 Task: Change  the formatting of the data to Which is Less than 5, In conditional formating, put the option 'Green Fill with Dark Green Text. . 'In the sheet   Impact Sales review book
Action: Mouse moved to (30, 135)
Screenshot: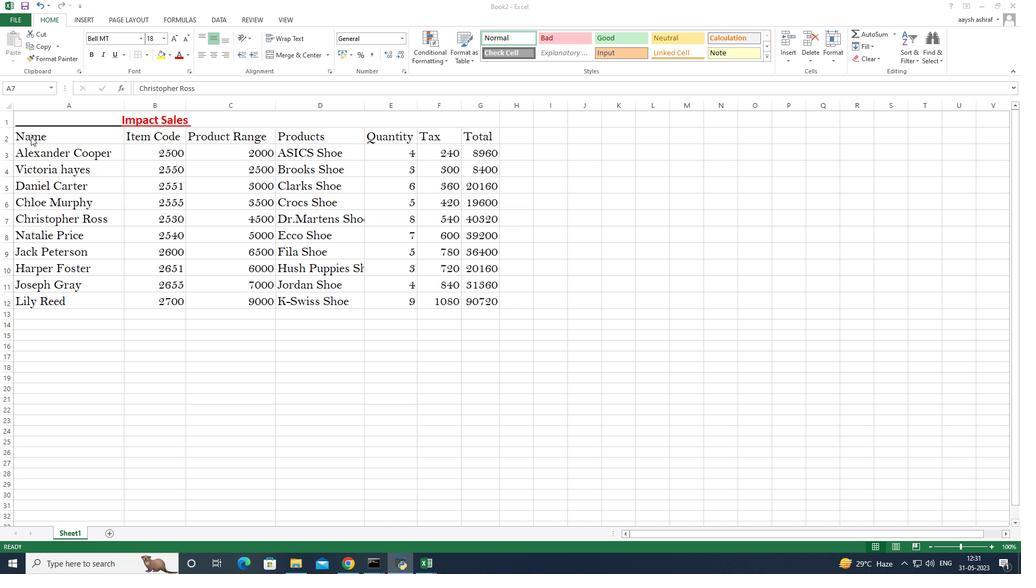 
Action: Mouse pressed left at (30, 135)
Screenshot: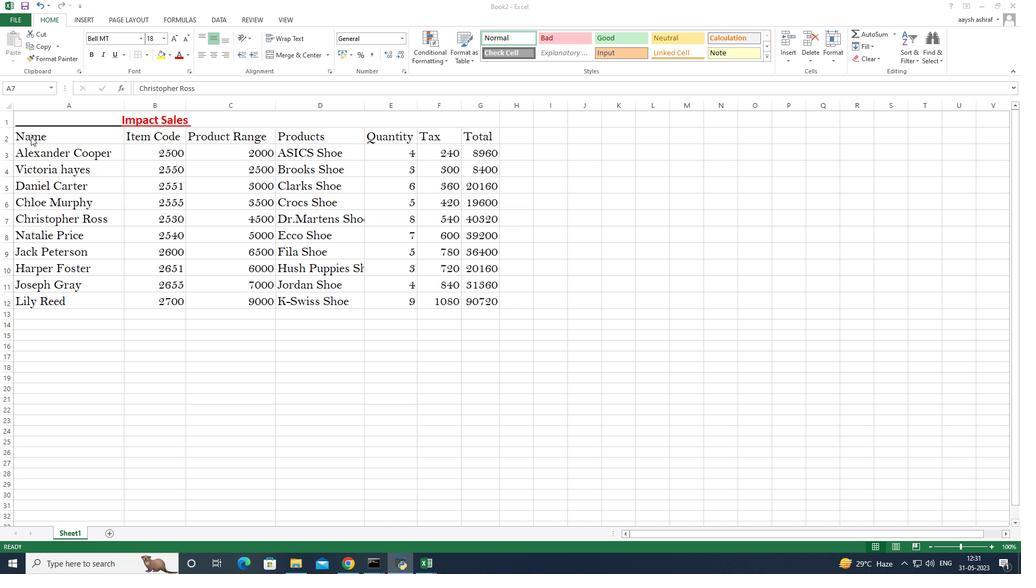 
Action: Mouse moved to (37, 131)
Screenshot: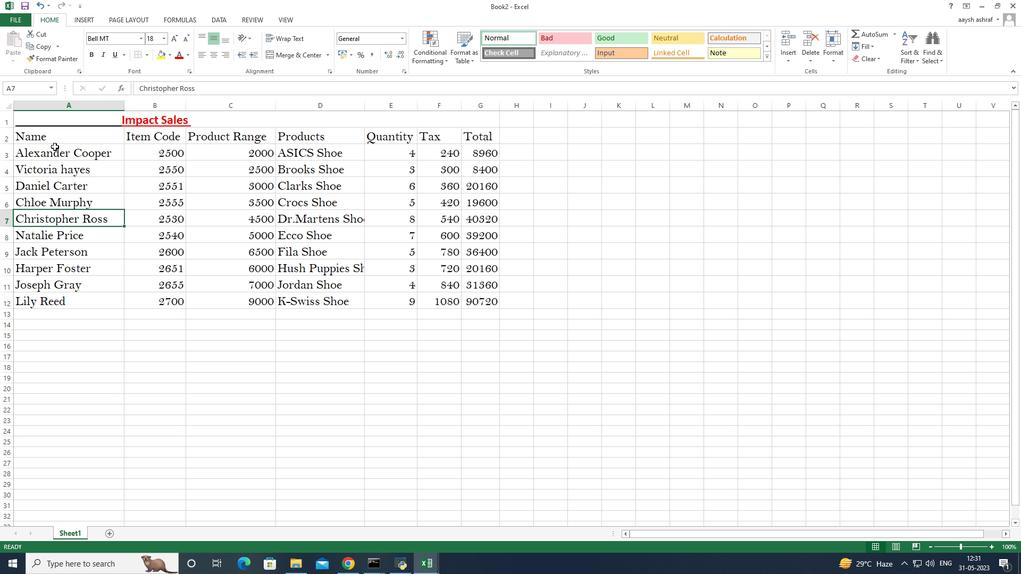 
Action: Mouse pressed left at (37, 131)
Screenshot: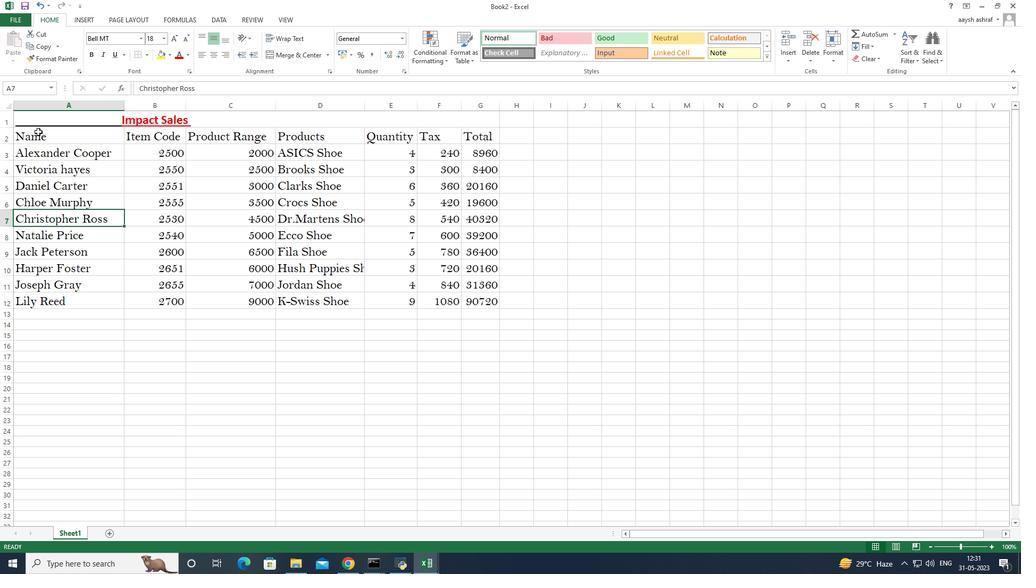 
Action: Mouse pressed left at (37, 131)
Screenshot: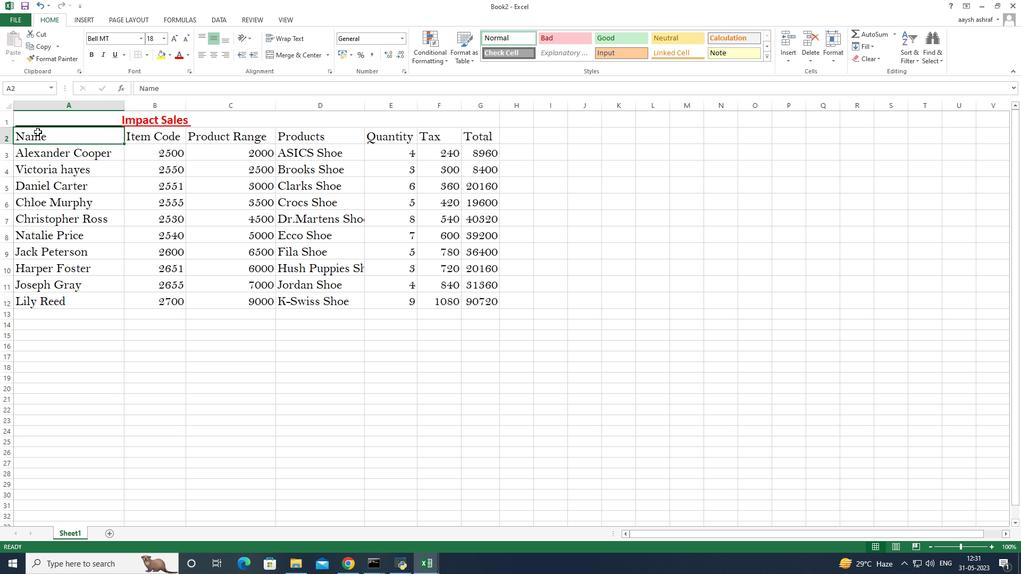 
Action: Mouse moved to (96, 143)
Screenshot: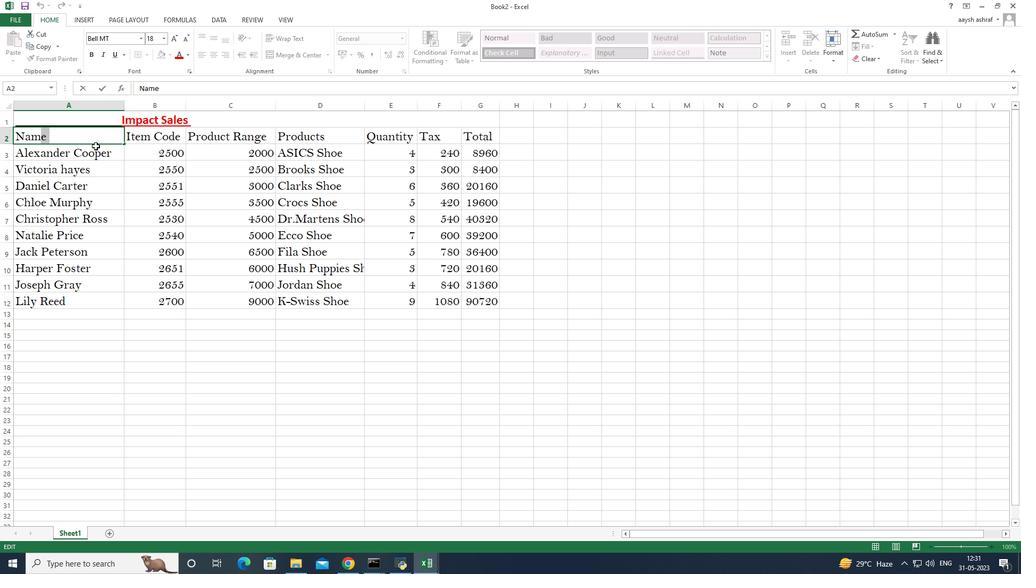 
Action: Mouse pressed left at (96, 143)
Screenshot: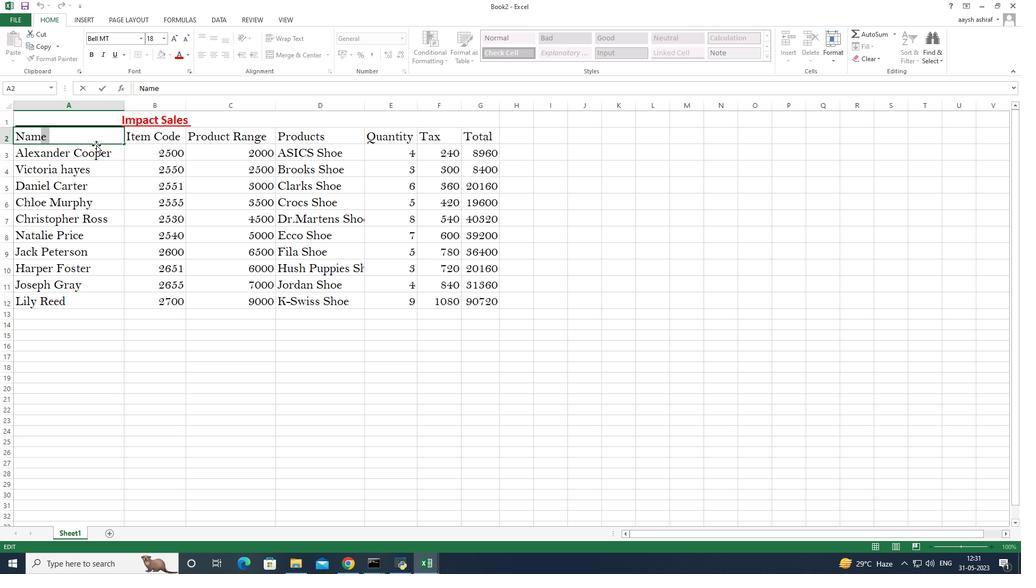 
Action: Mouse moved to (63, 158)
Screenshot: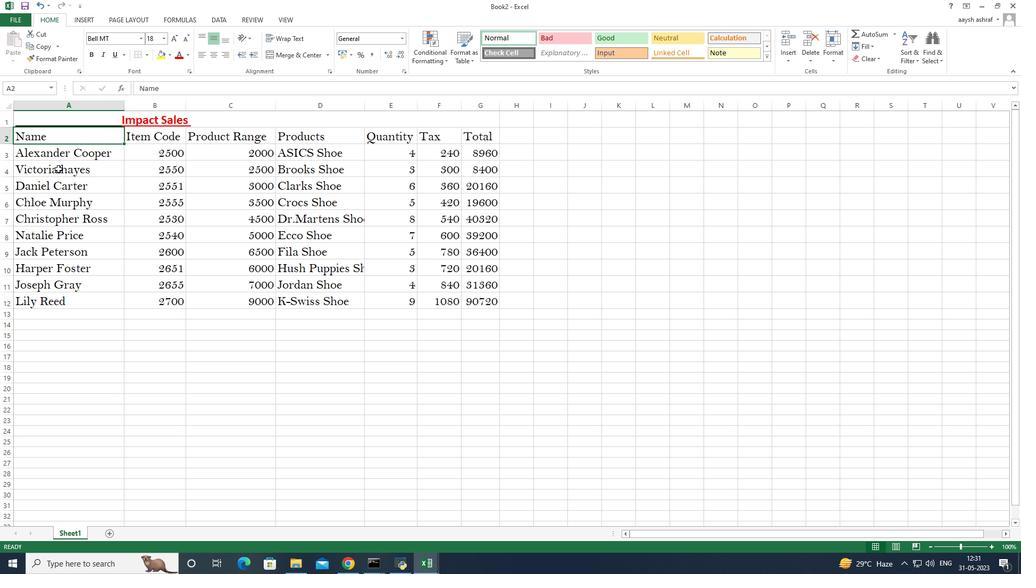 
Action: Mouse pressed left at (63, 158)
Screenshot: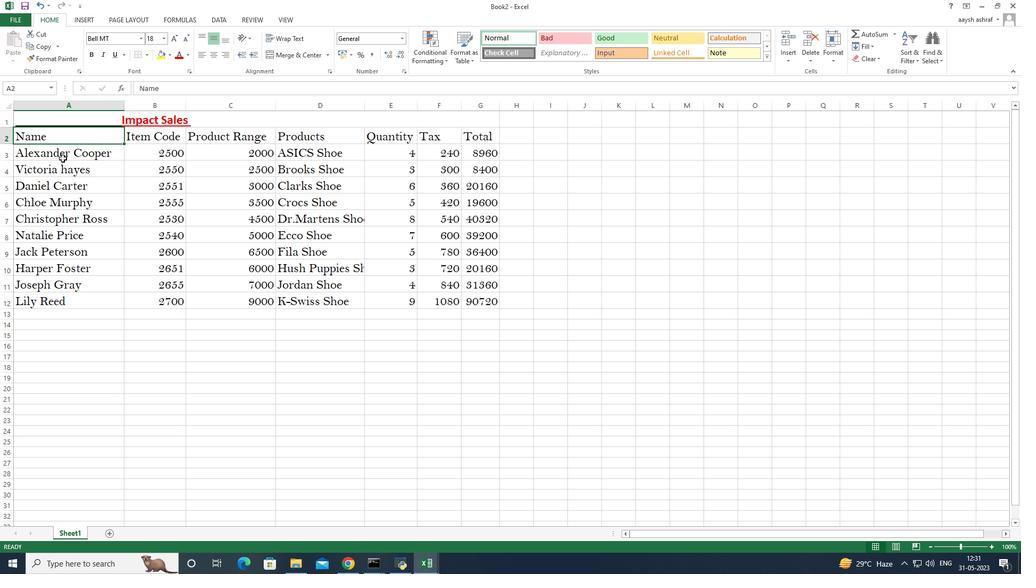 
Action: Mouse moved to (15, 136)
Screenshot: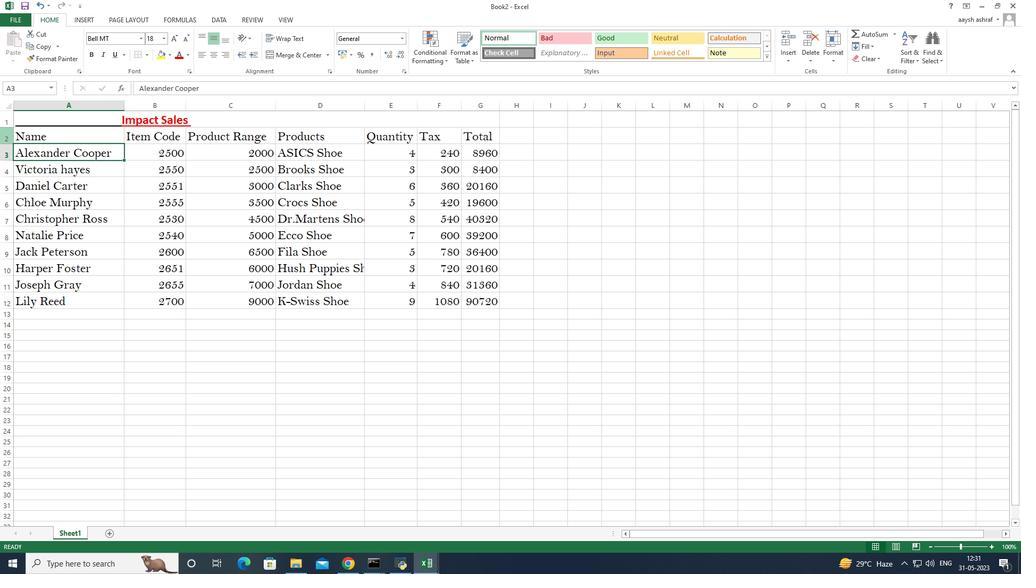 
Action: Mouse pressed left at (15, 136)
Screenshot: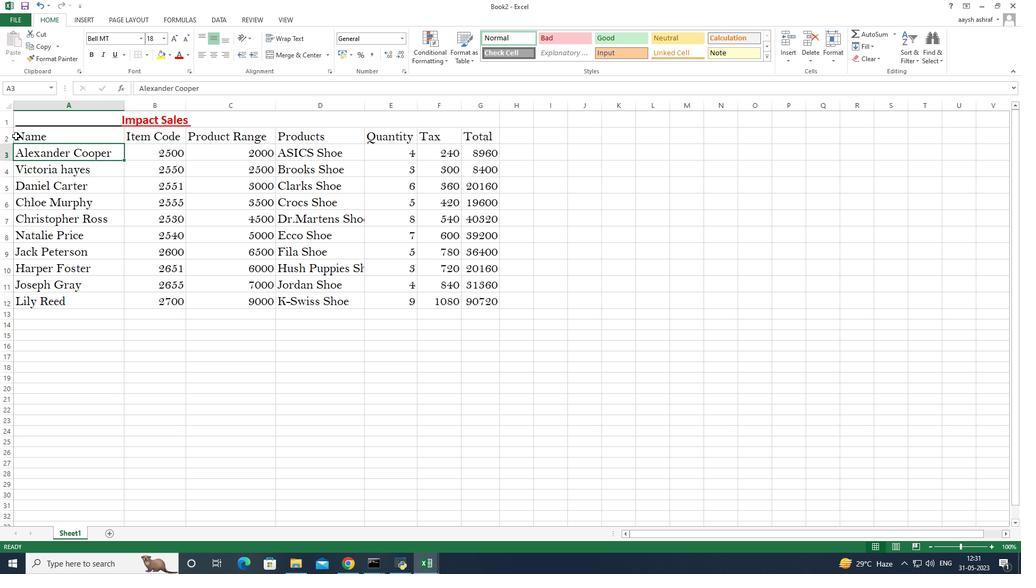 
Action: Mouse moved to (439, 50)
Screenshot: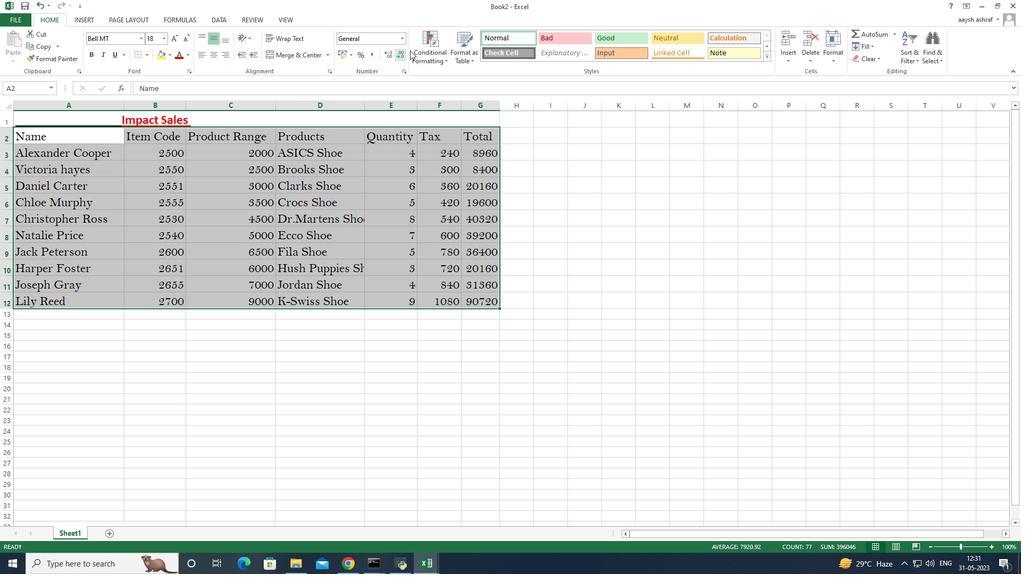 
Action: Mouse pressed left at (439, 50)
Screenshot: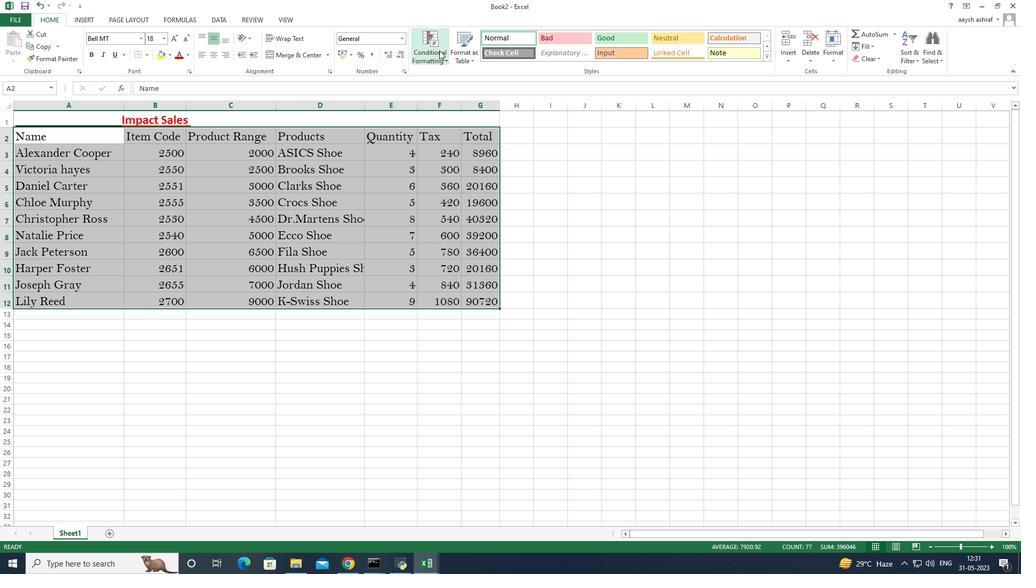 
Action: Mouse moved to (557, 203)
Screenshot: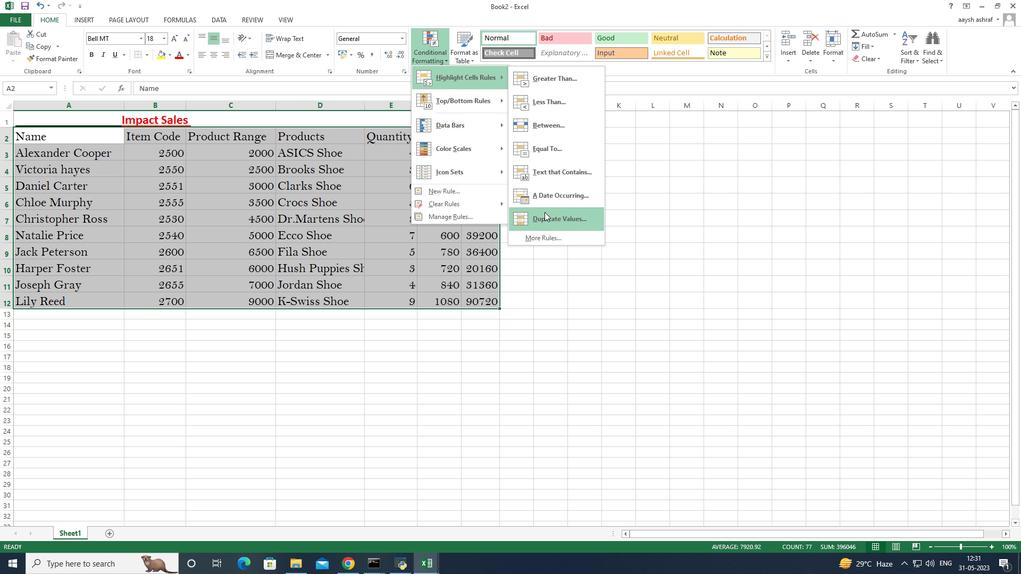 
Action: Mouse scrolled (557, 203) with delta (0, 0)
Screenshot: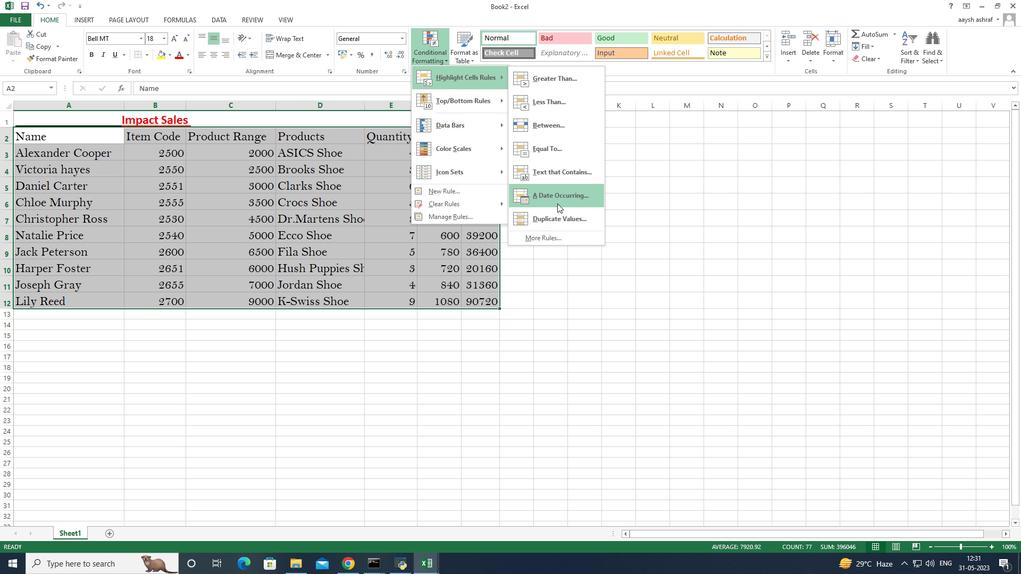 
Action: Mouse moved to (541, 238)
Screenshot: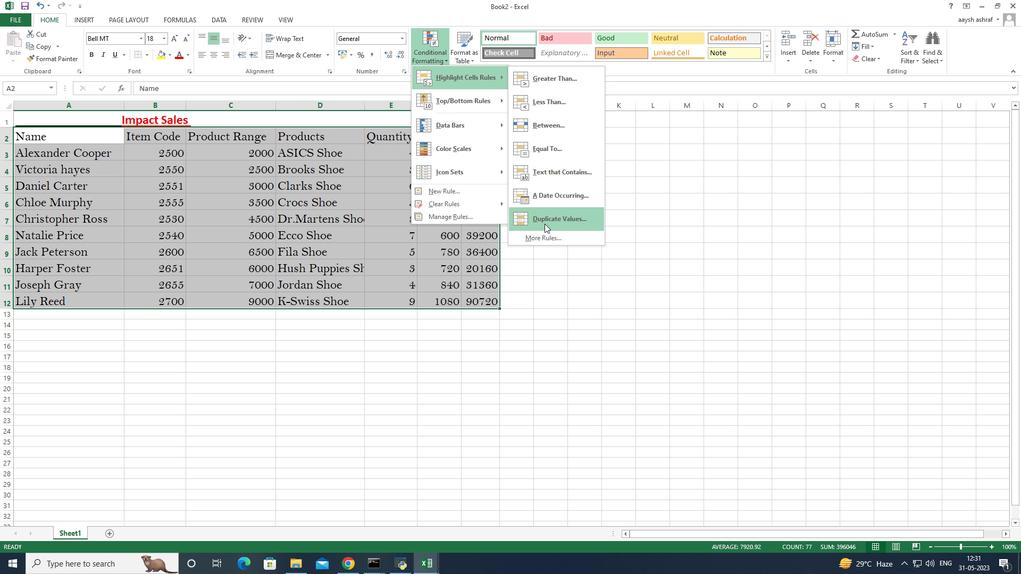 
Action: Mouse pressed left at (541, 238)
Screenshot: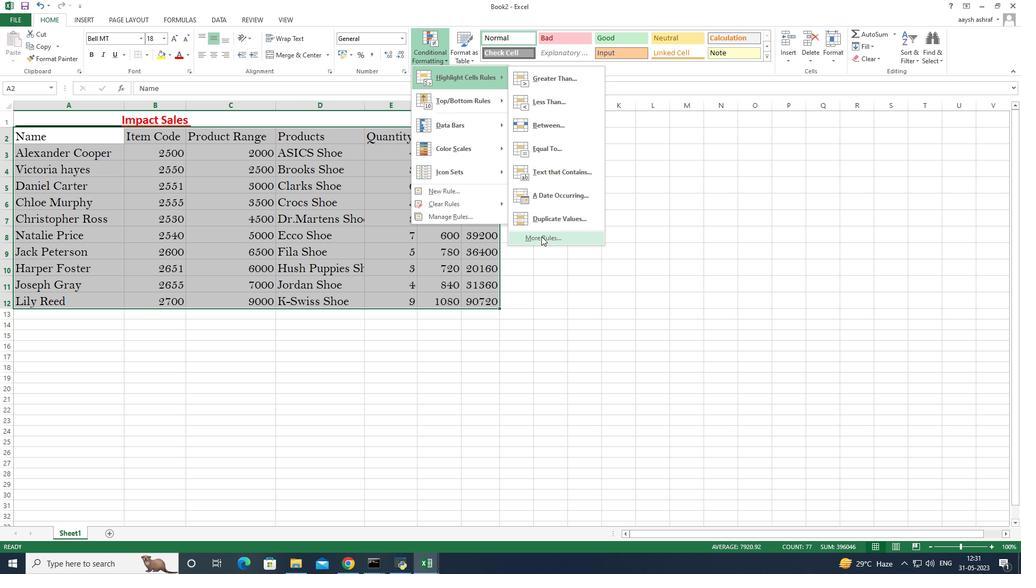 
Action: Mouse moved to (271, 311)
Screenshot: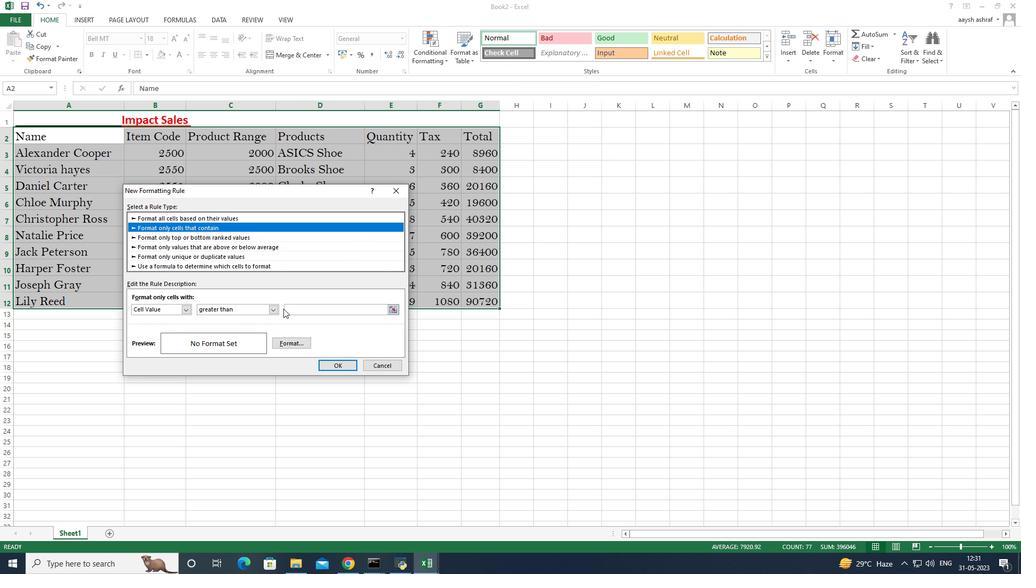 
Action: Mouse pressed left at (271, 311)
Screenshot: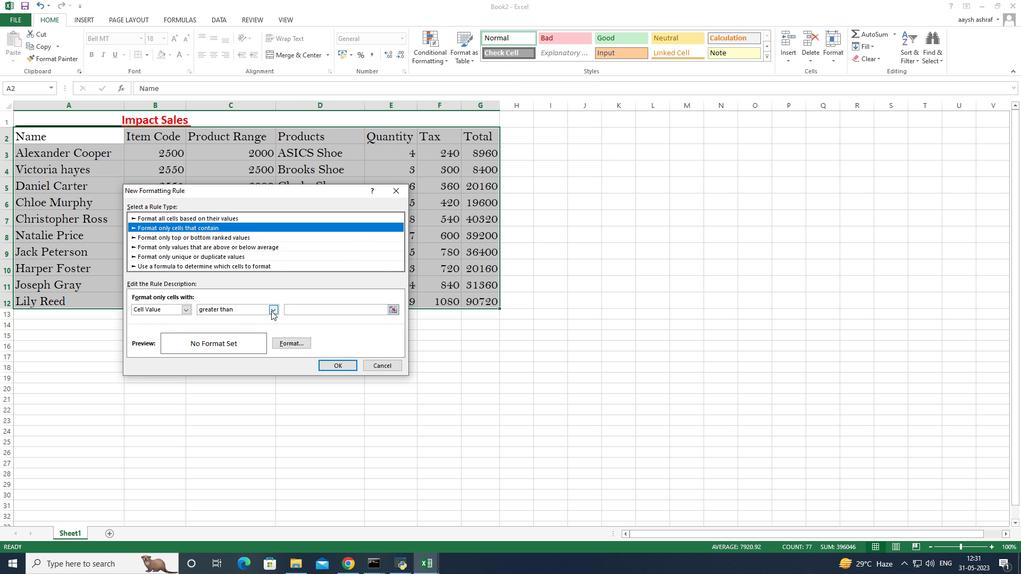
Action: Mouse moved to (235, 351)
Screenshot: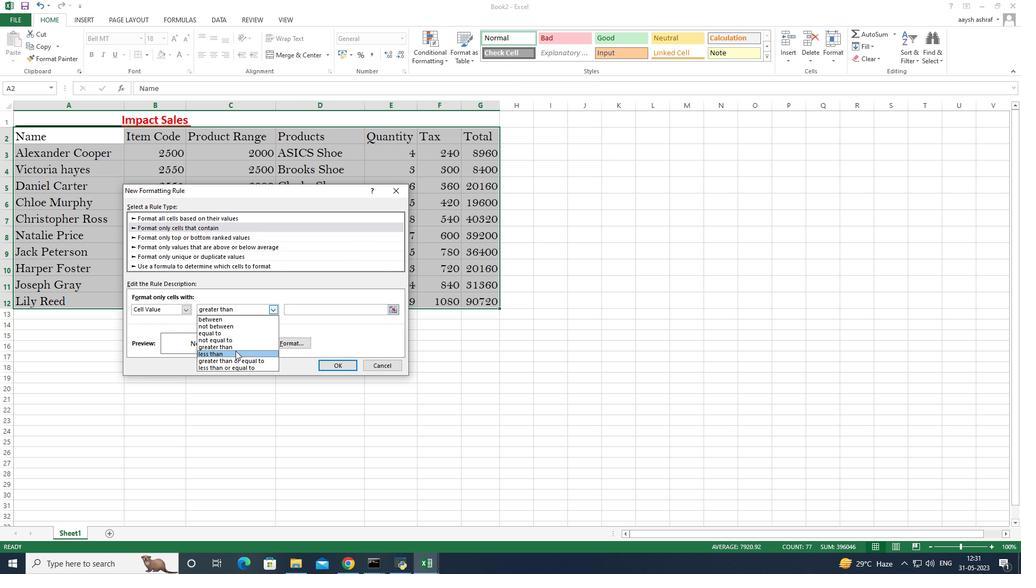 
Action: Mouse pressed left at (235, 351)
Screenshot: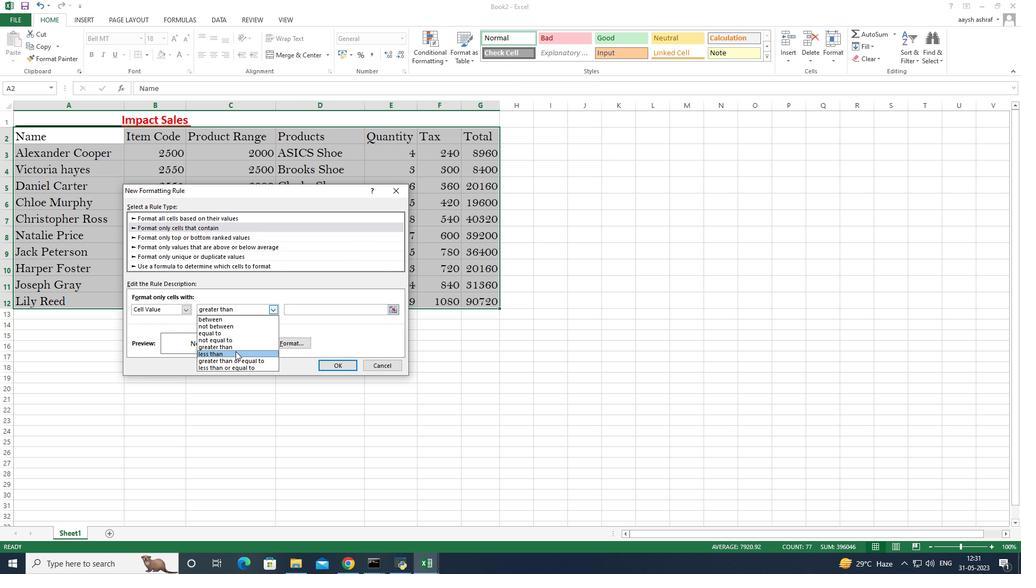 
Action: Mouse moved to (315, 309)
Screenshot: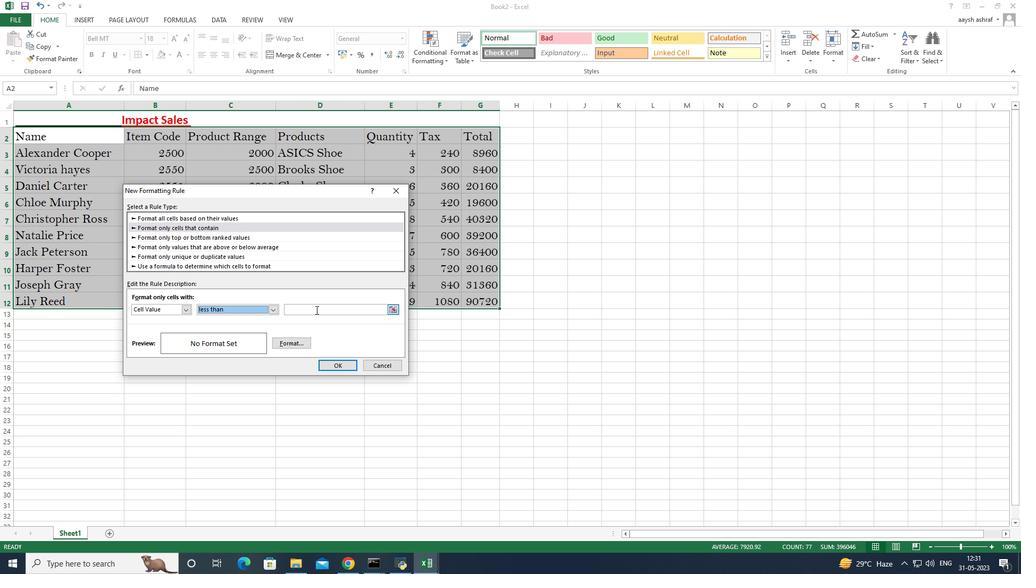 
Action: Mouse pressed left at (315, 309)
Screenshot: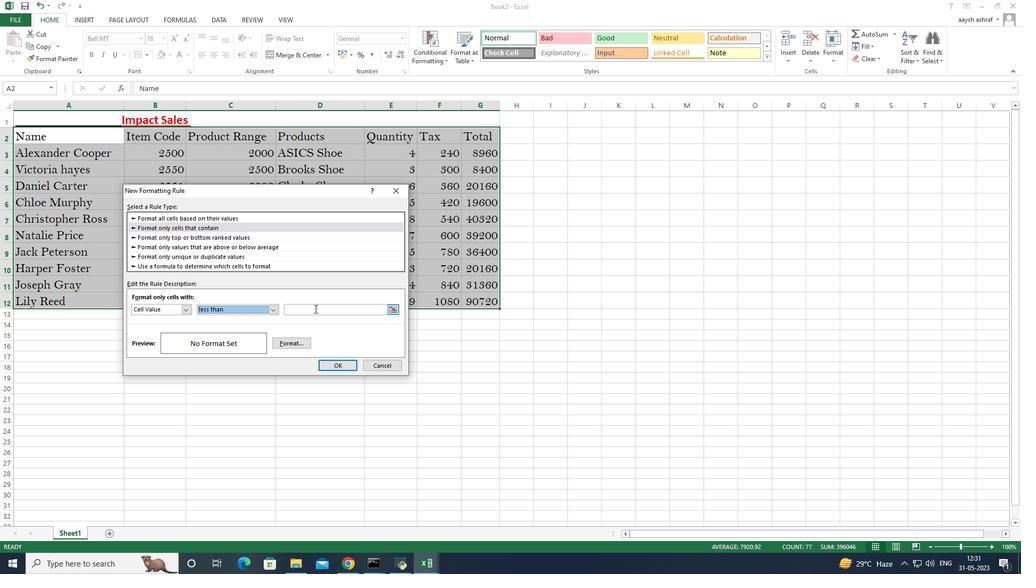 
Action: Mouse moved to (314, 308)
Screenshot: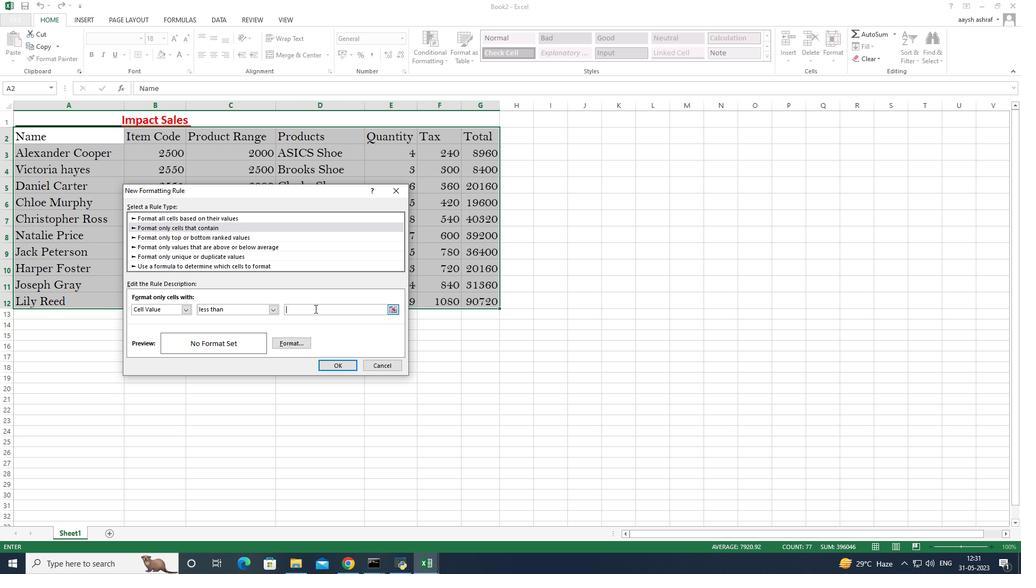 
Action: Key pressed 5
Screenshot: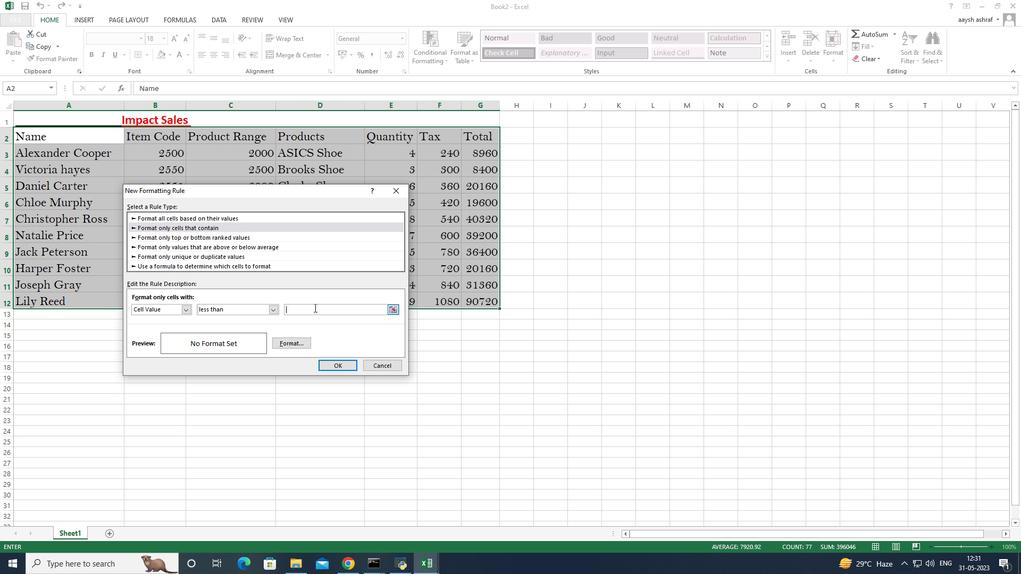 
Action: Mouse moved to (395, 310)
Screenshot: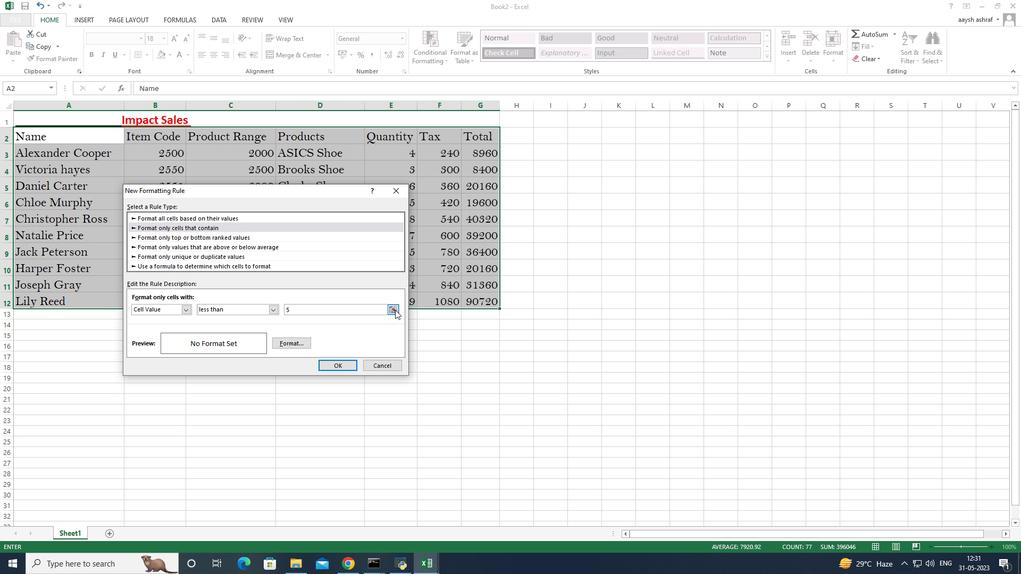 
Action: Mouse pressed left at (395, 310)
Screenshot: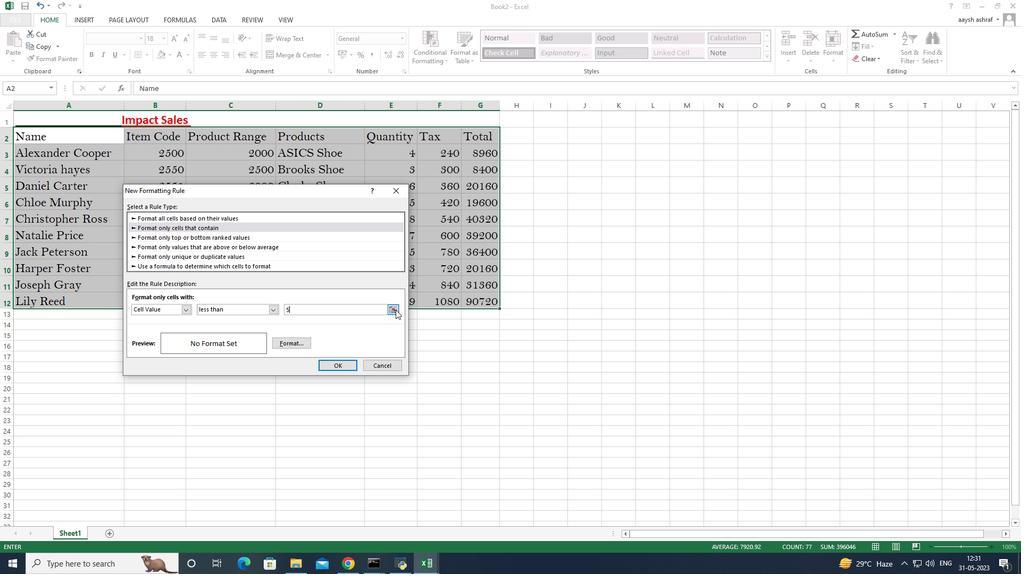 
Action: Mouse moved to (399, 209)
Screenshot: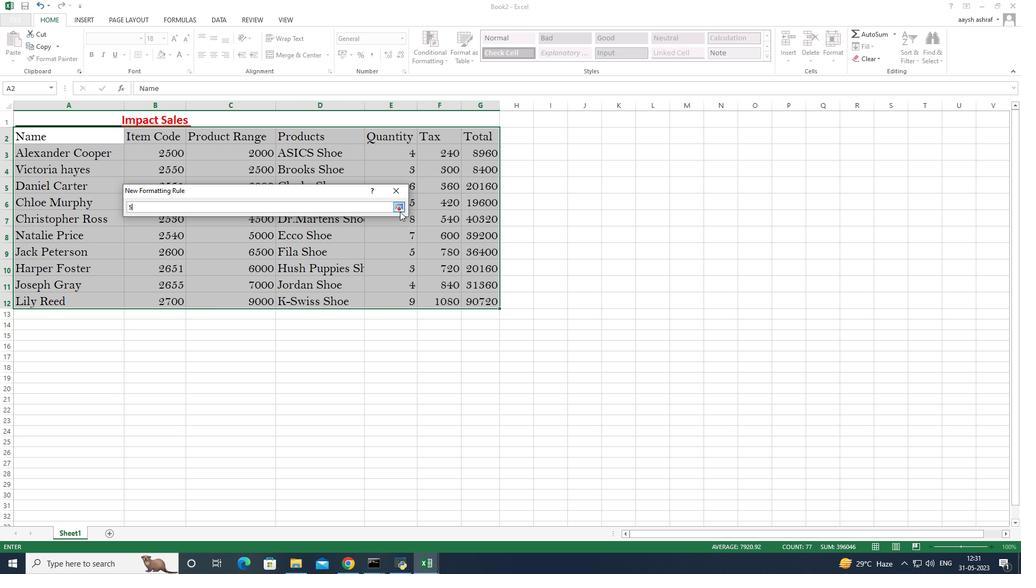 
Action: Mouse pressed left at (399, 209)
Screenshot: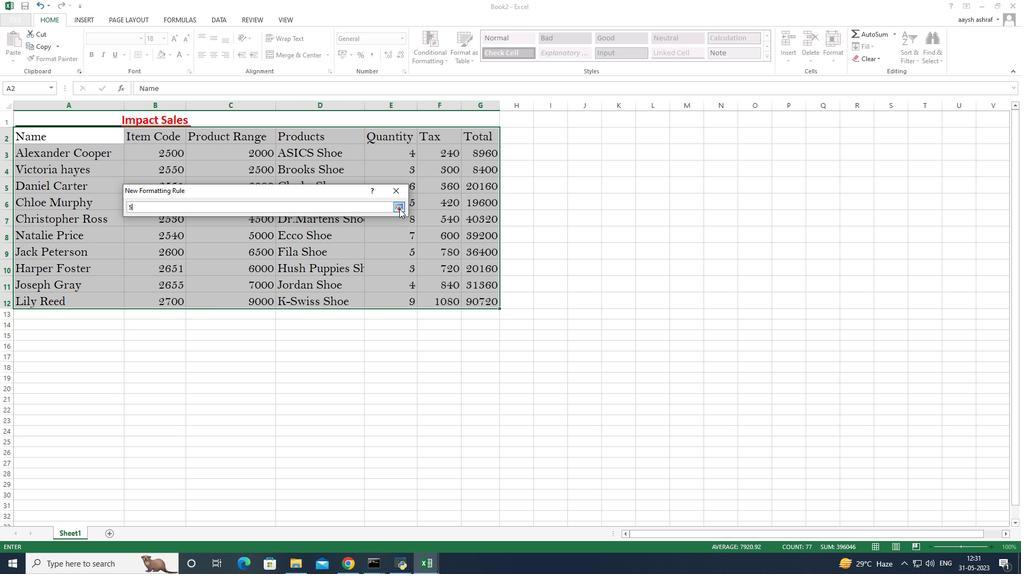 
Action: Mouse moved to (340, 366)
Screenshot: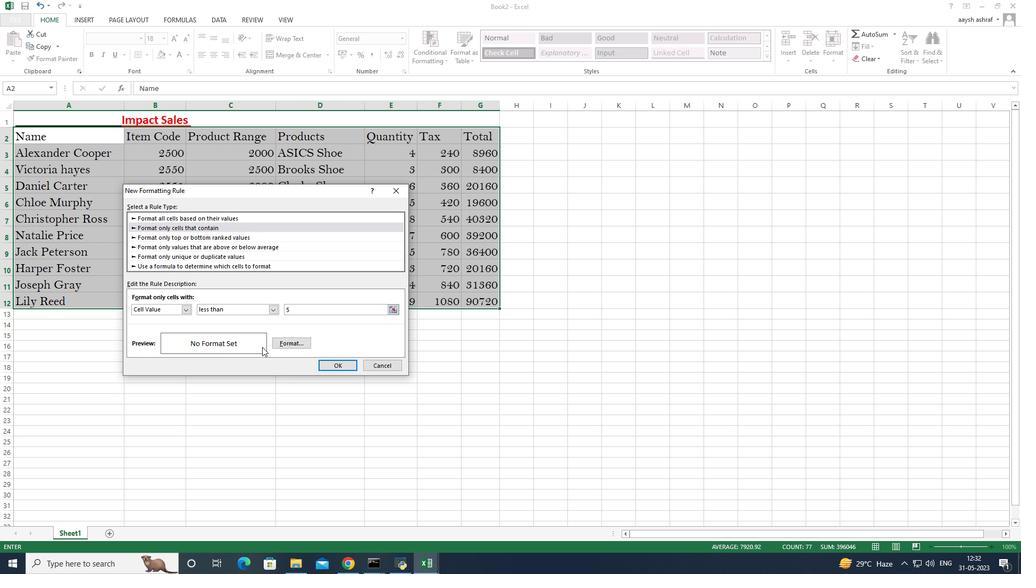 
Action: Mouse pressed left at (340, 366)
Screenshot: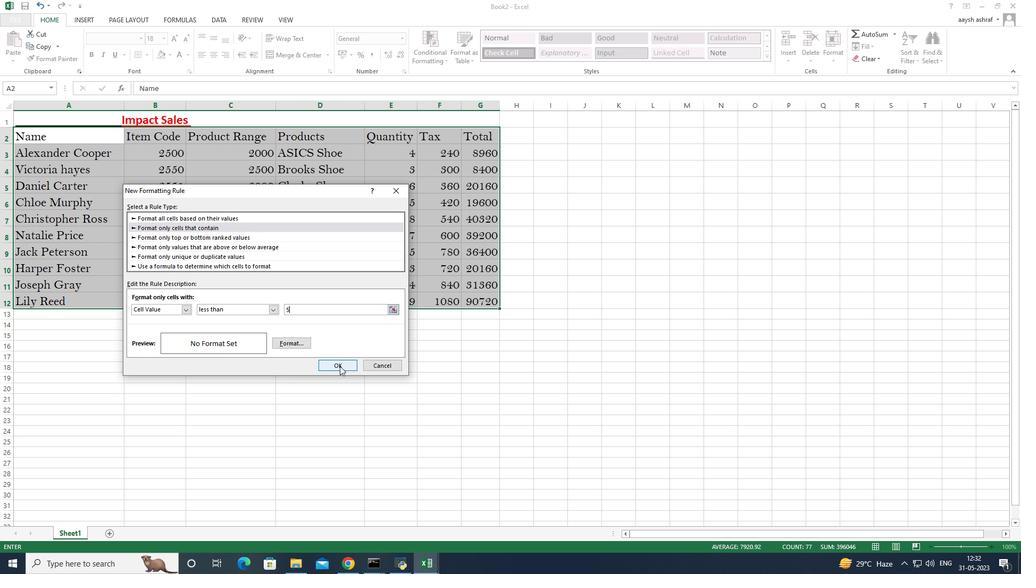 
Action: Mouse moved to (427, 52)
Screenshot: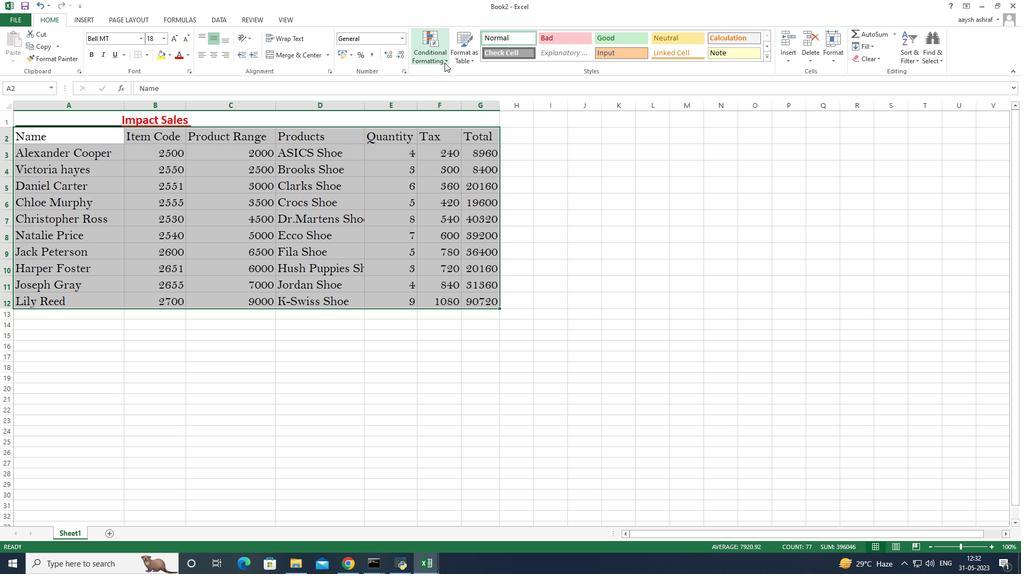 
Action: Mouse pressed left at (427, 52)
Screenshot: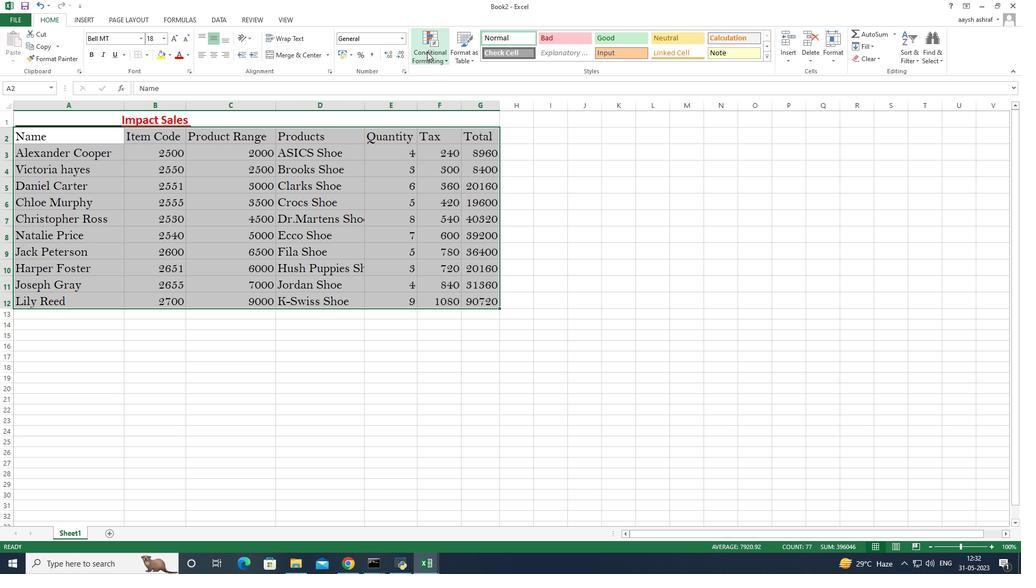 
Action: Mouse moved to (557, 104)
Screenshot: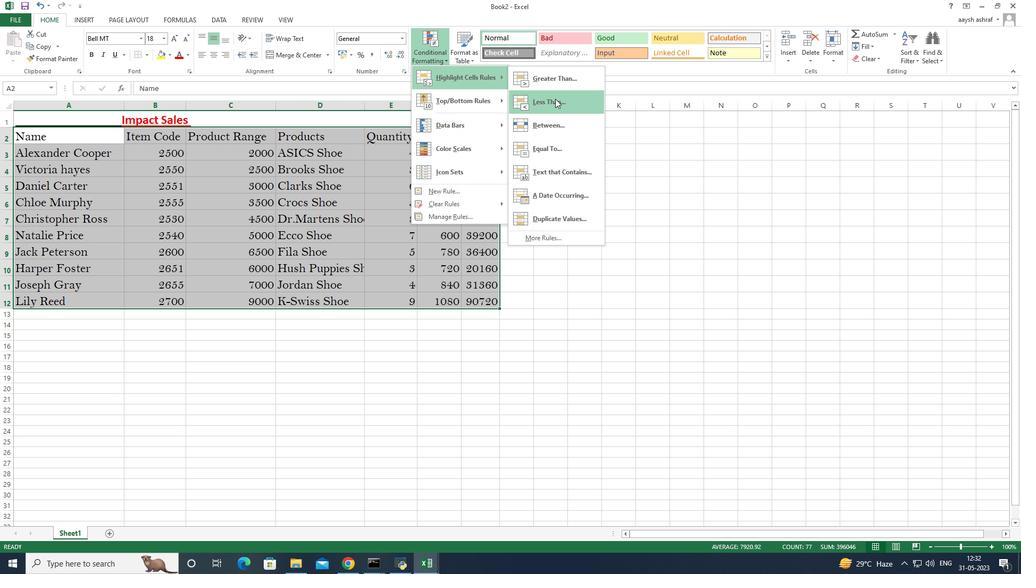 
Action: Mouse pressed left at (557, 104)
Screenshot: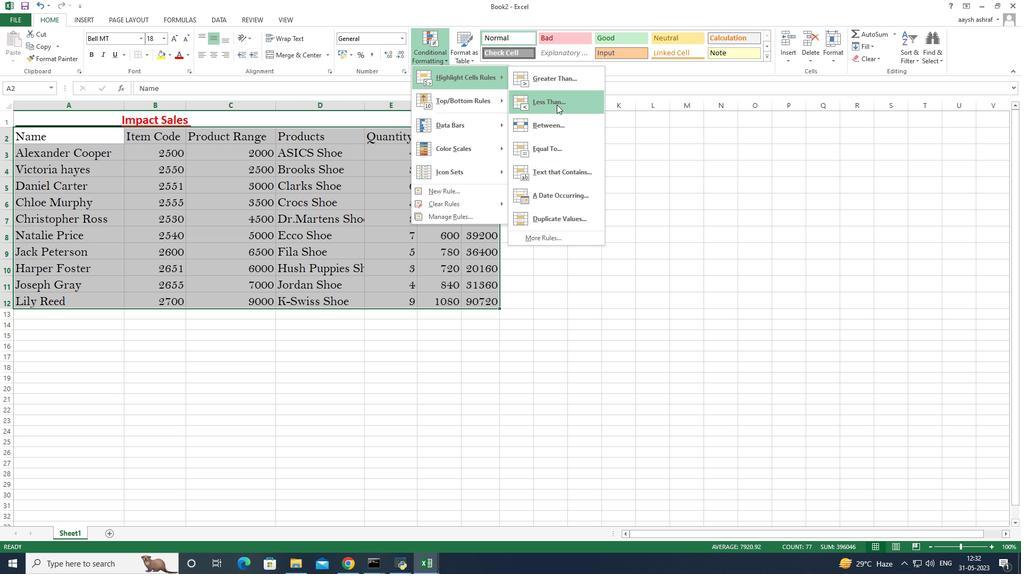 
Action: Mouse moved to (381, 283)
Screenshot: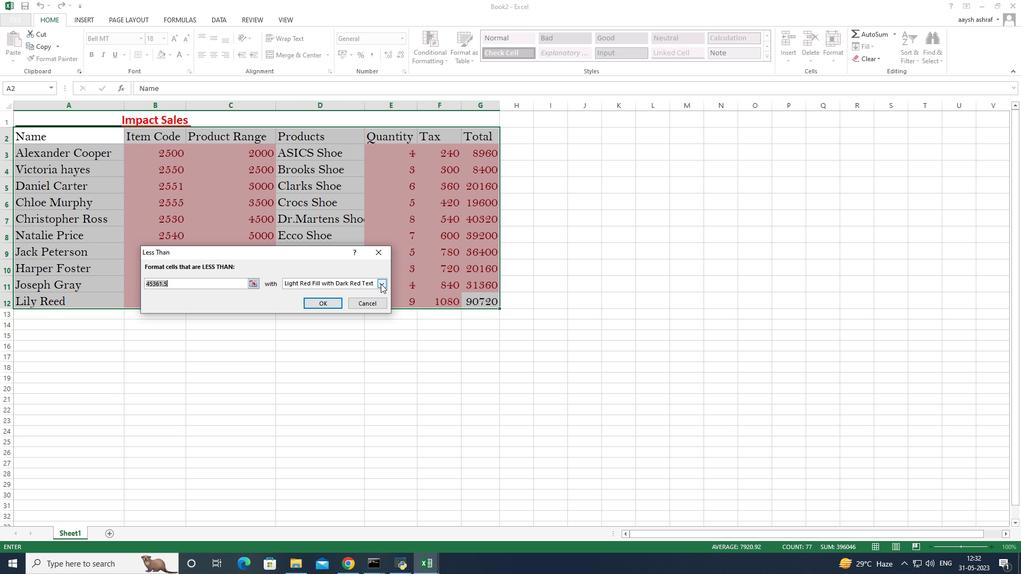 
Action: Mouse pressed left at (381, 283)
Screenshot: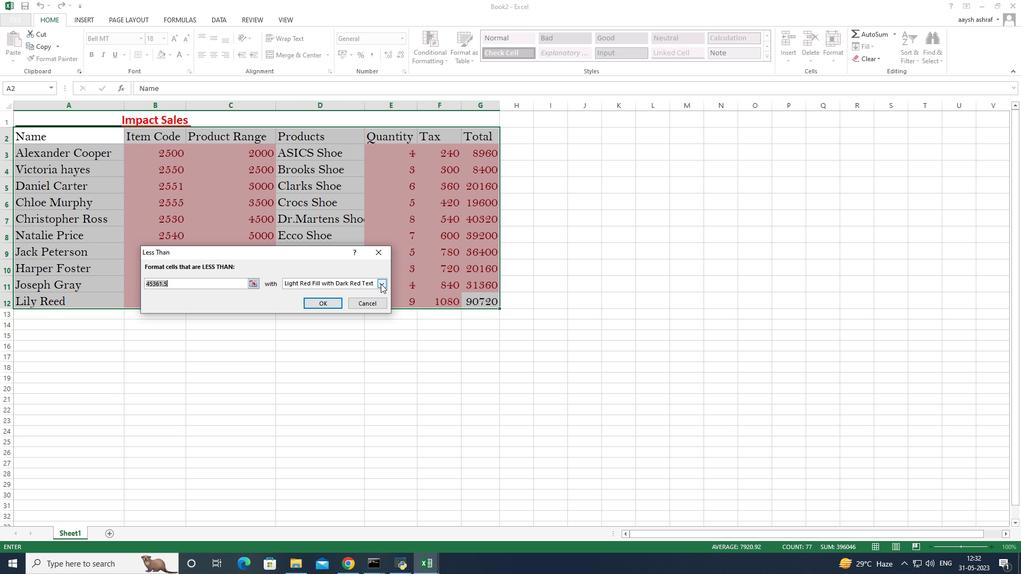 
Action: Mouse moved to (349, 307)
Screenshot: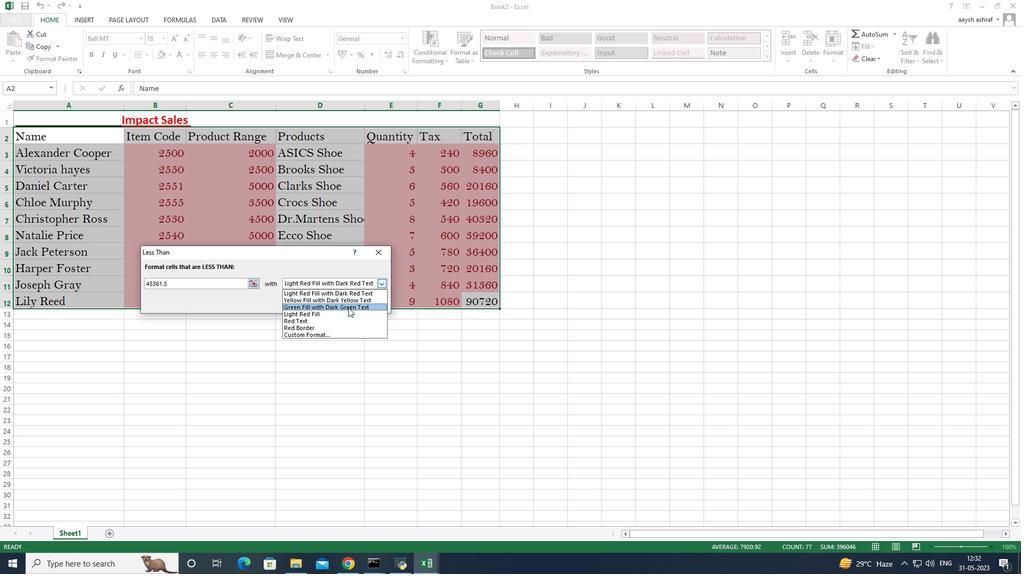
Action: Mouse pressed left at (349, 307)
Screenshot: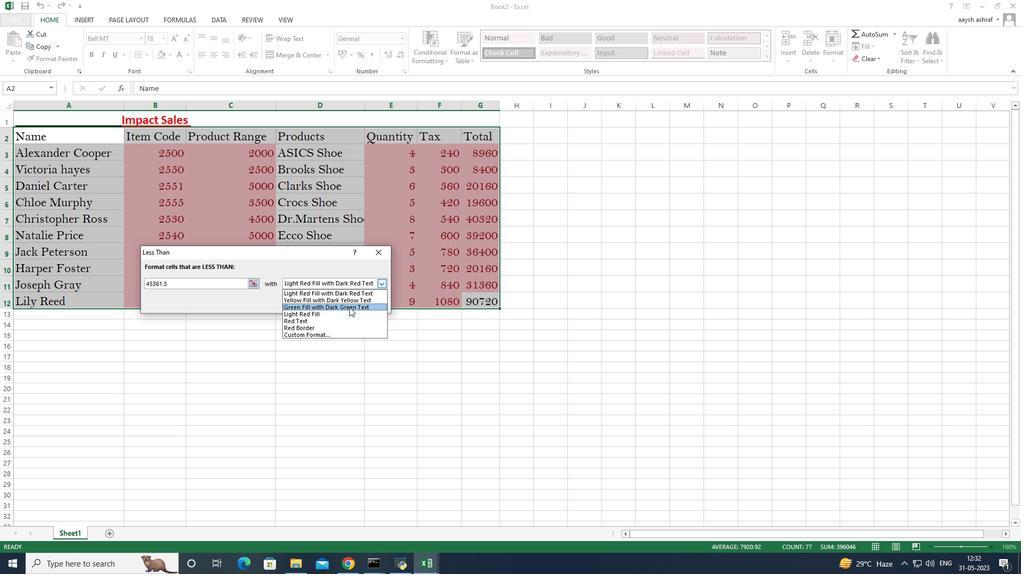 
Action: Mouse moved to (323, 303)
Screenshot: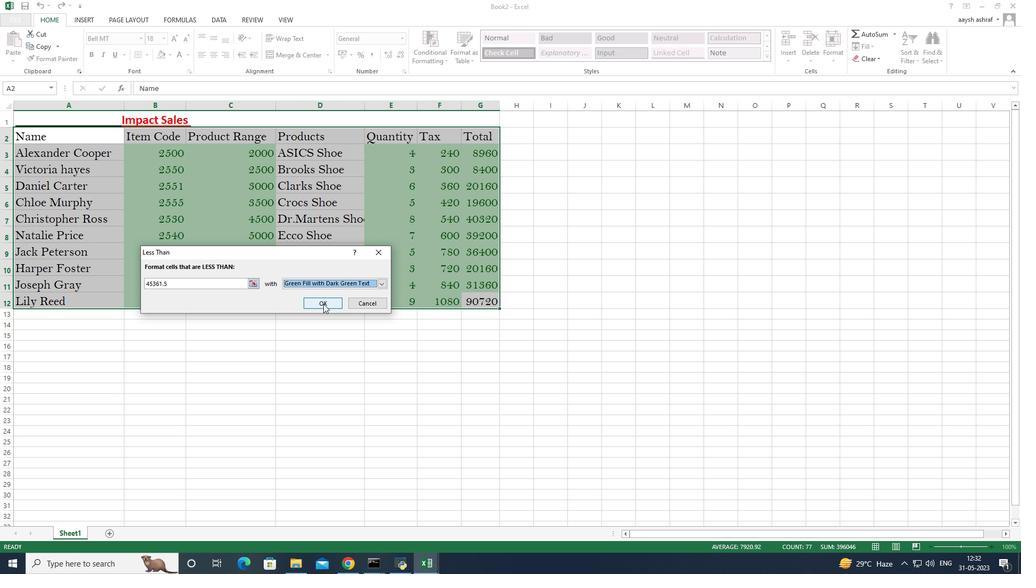 
Action: Mouse pressed left at (323, 303)
Screenshot: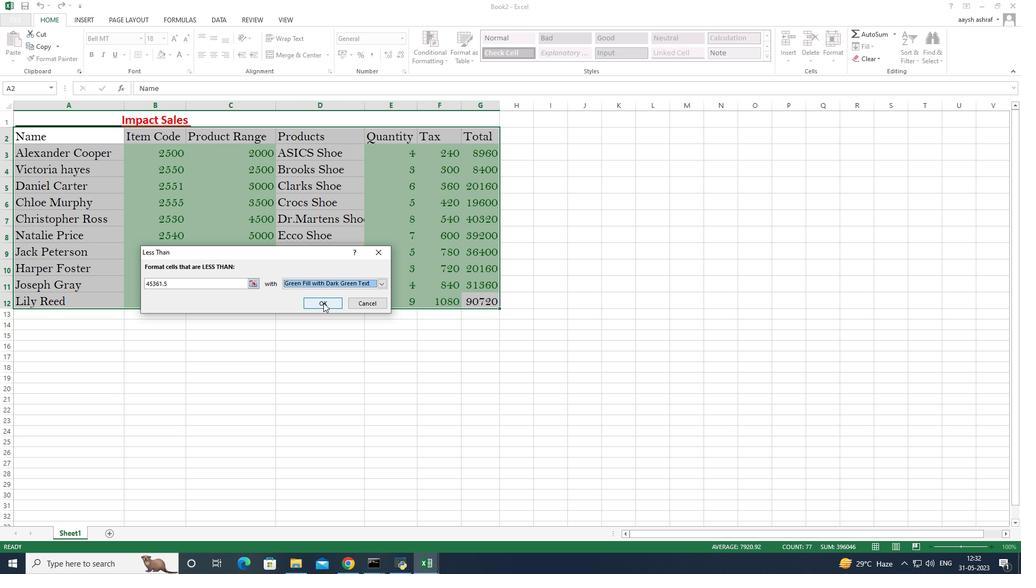
Action: Mouse moved to (323, 283)
Screenshot: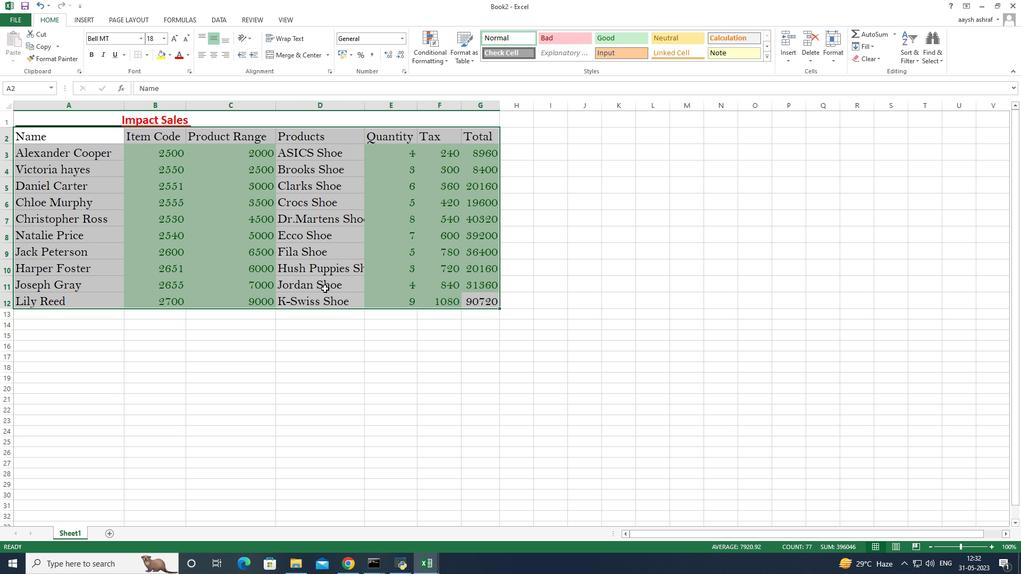 
Action: Mouse scrolled (323, 283) with delta (0, 0)
Screenshot: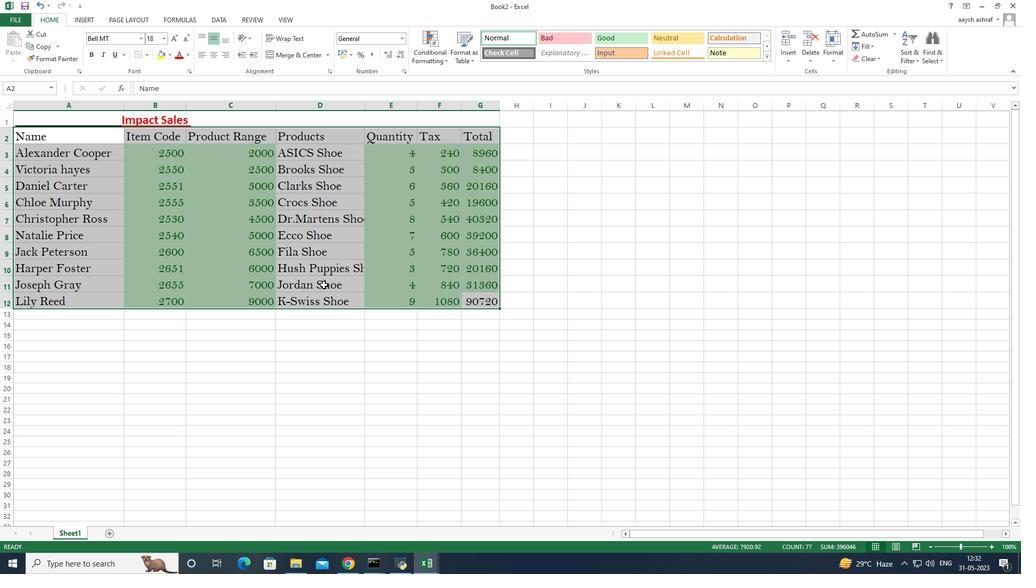 
Action: Mouse scrolled (323, 283) with delta (0, 0)
Screenshot: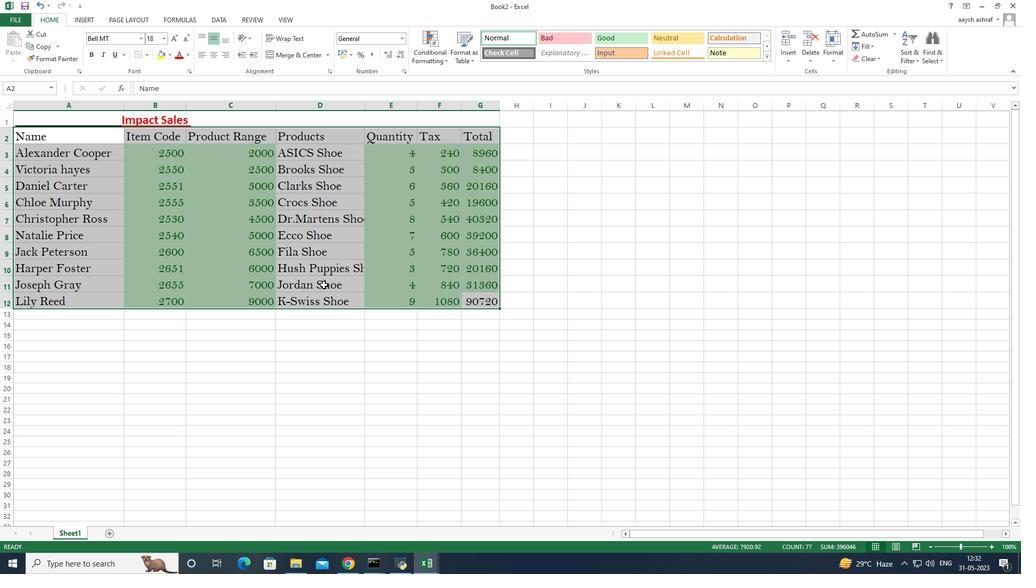 
Action: Mouse scrolled (323, 283) with delta (0, 0)
Screenshot: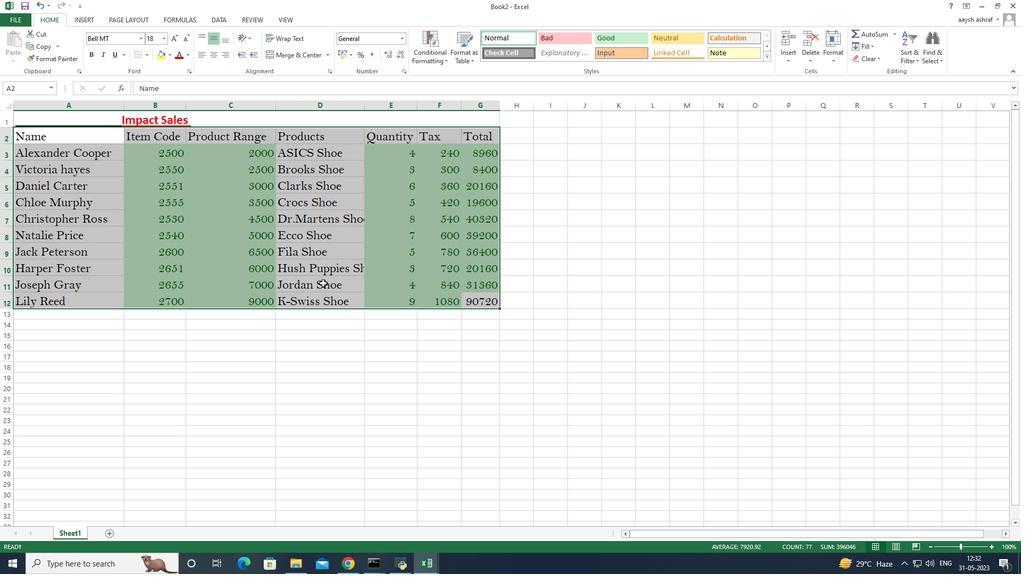 
Action: Mouse scrolled (323, 283) with delta (0, 0)
Screenshot: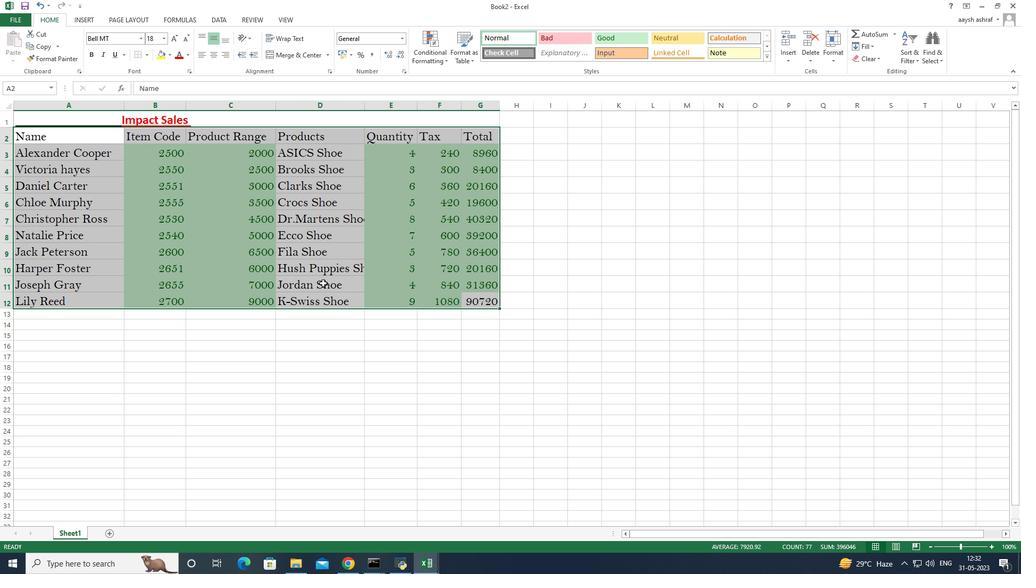 
Action: Mouse moved to (323, 282)
Screenshot: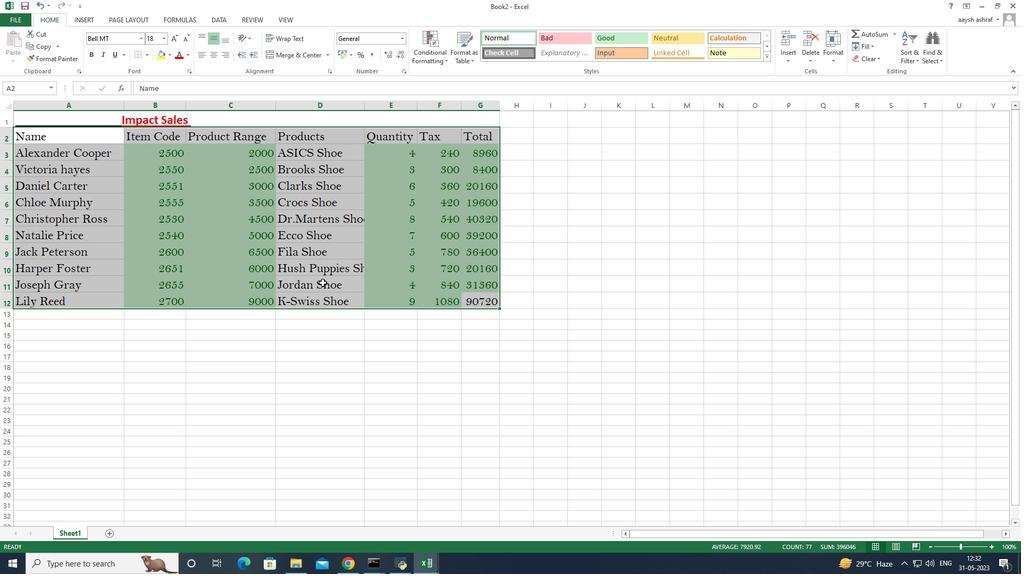 
Action: Mouse scrolled (323, 283) with delta (0, 0)
Screenshot: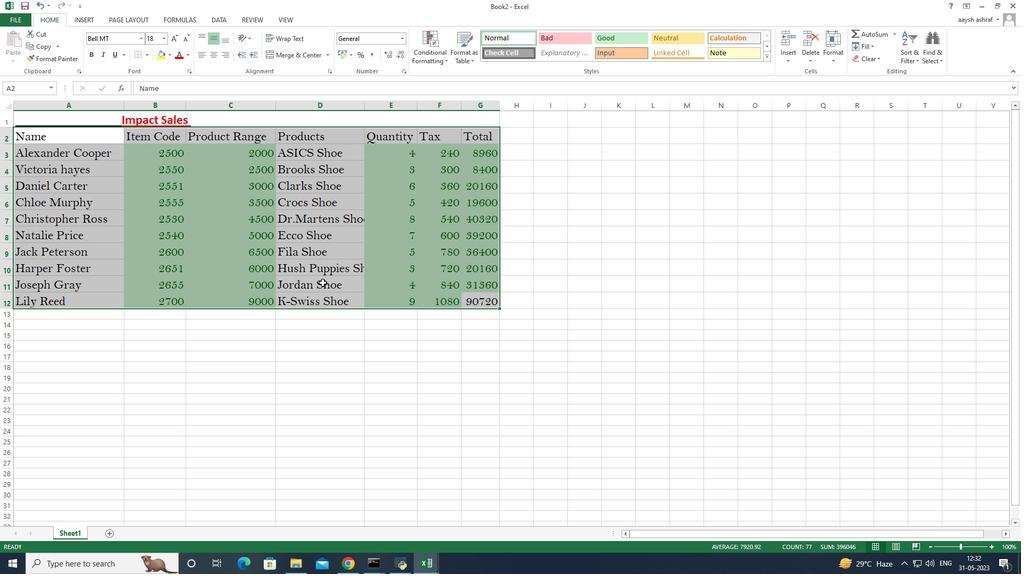 
Action: Mouse moved to (317, 321)
Screenshot: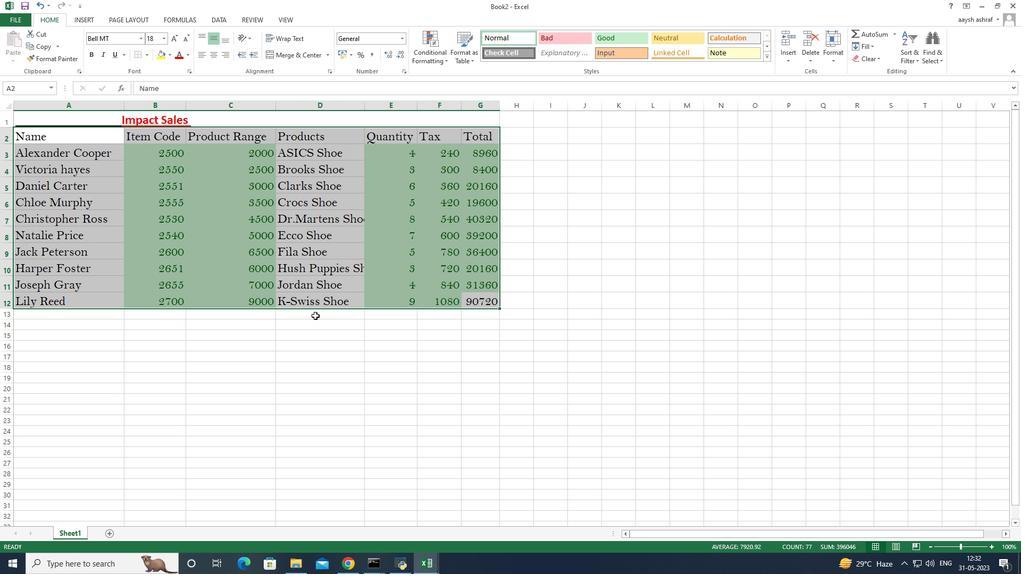 
Action: Mouse pressed left at (317, 321)
Screenshot: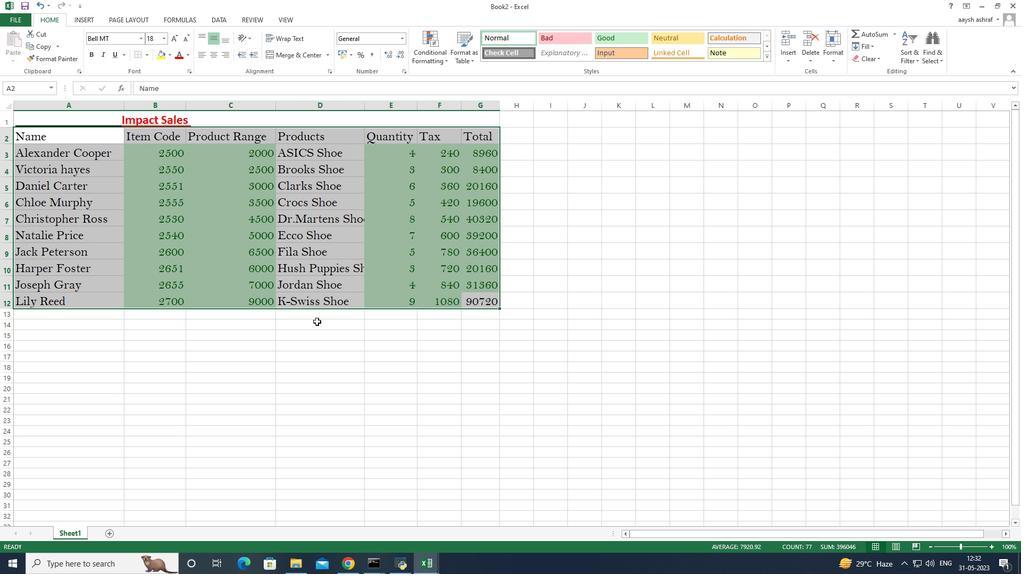 
Action: Mouse moved to (317, 321)
Screenshot: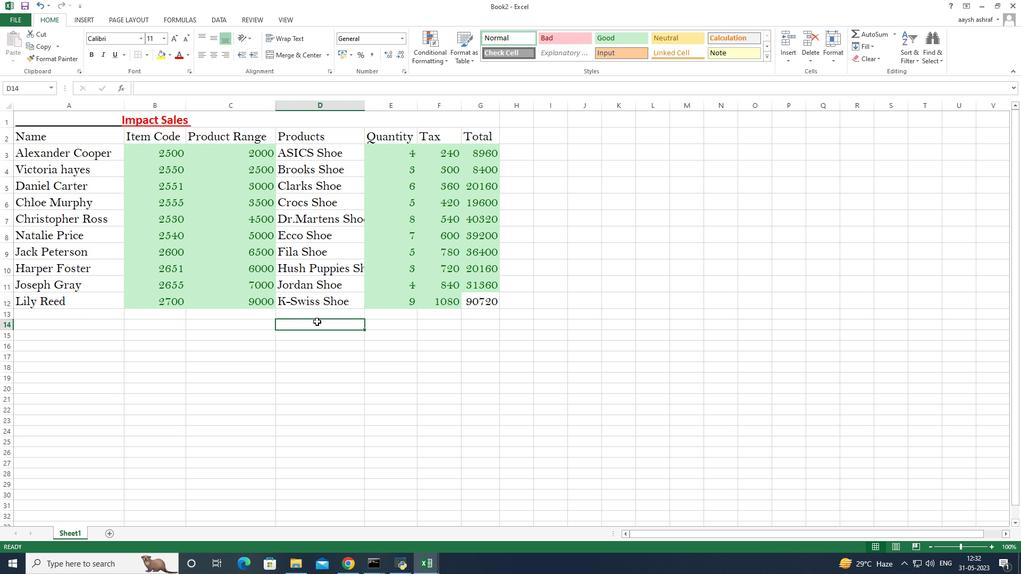 
